 Task: Change the invitee language to Portuguese (Brazil).
Action: Mouse moved to (110, 134)
Screenshot: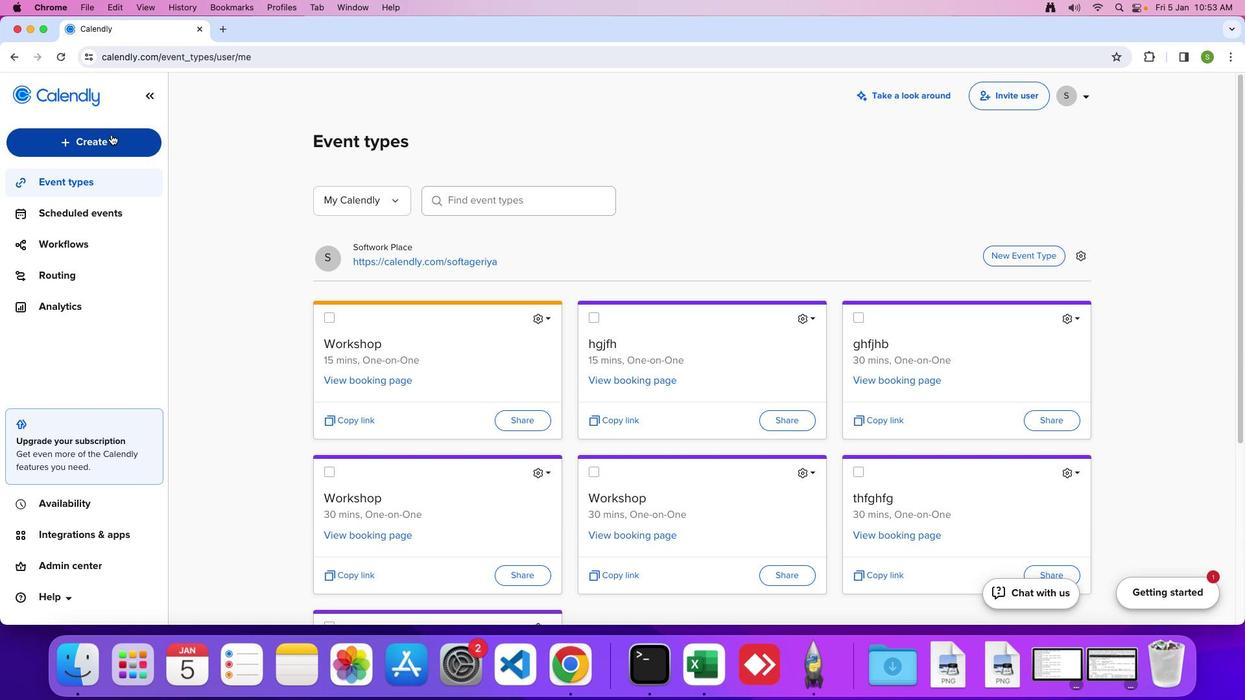 
Action: Mouse pressed left at (110, 134)
Screenshot: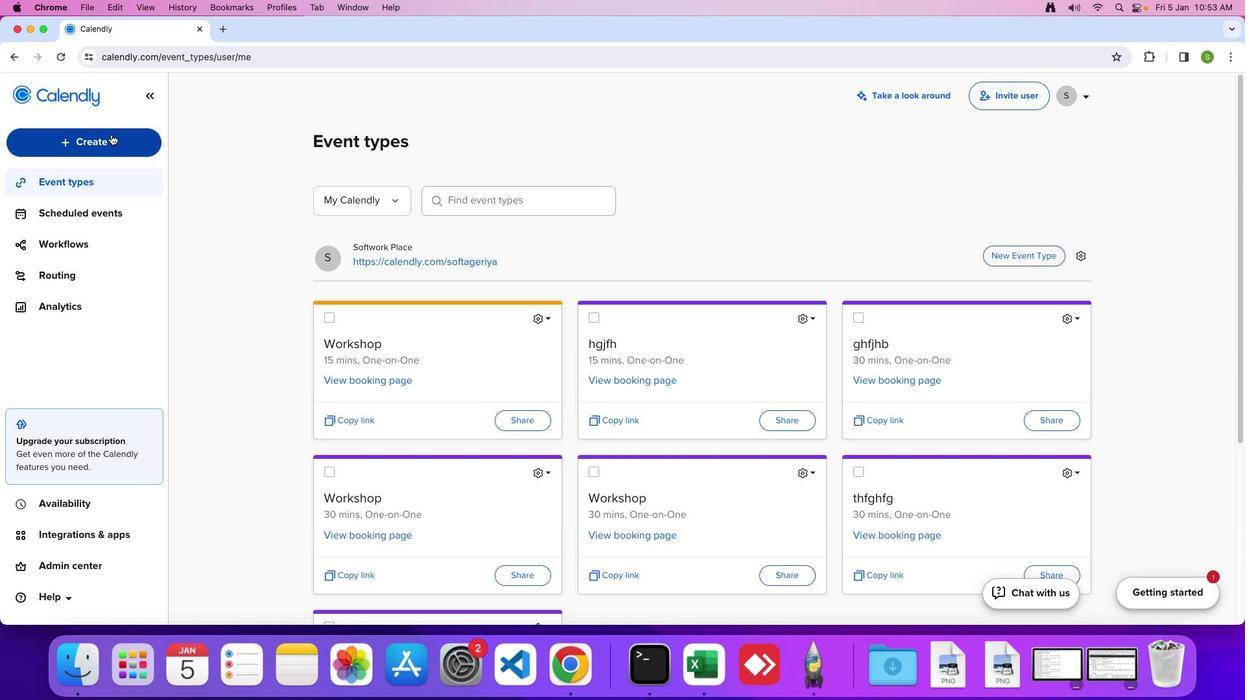 
Action: Mouse moved to (97, 252)
Screenshot: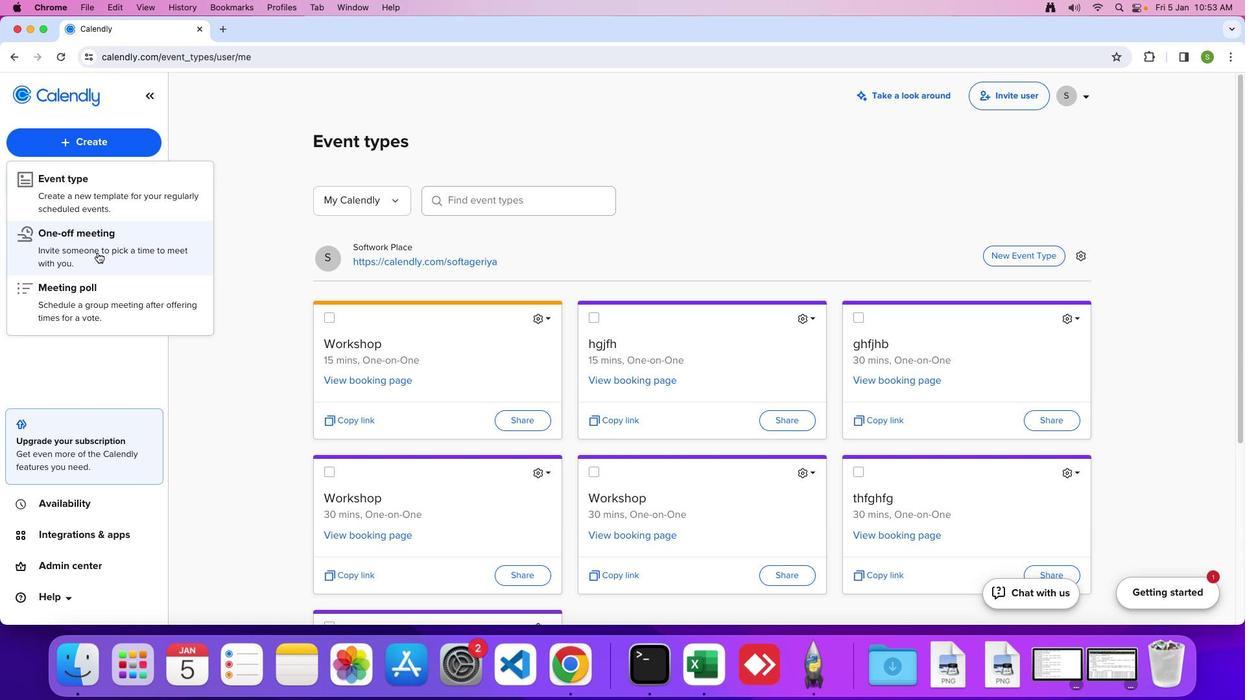 
Action: Mouse pressed left at (97, 252)
Screenshot: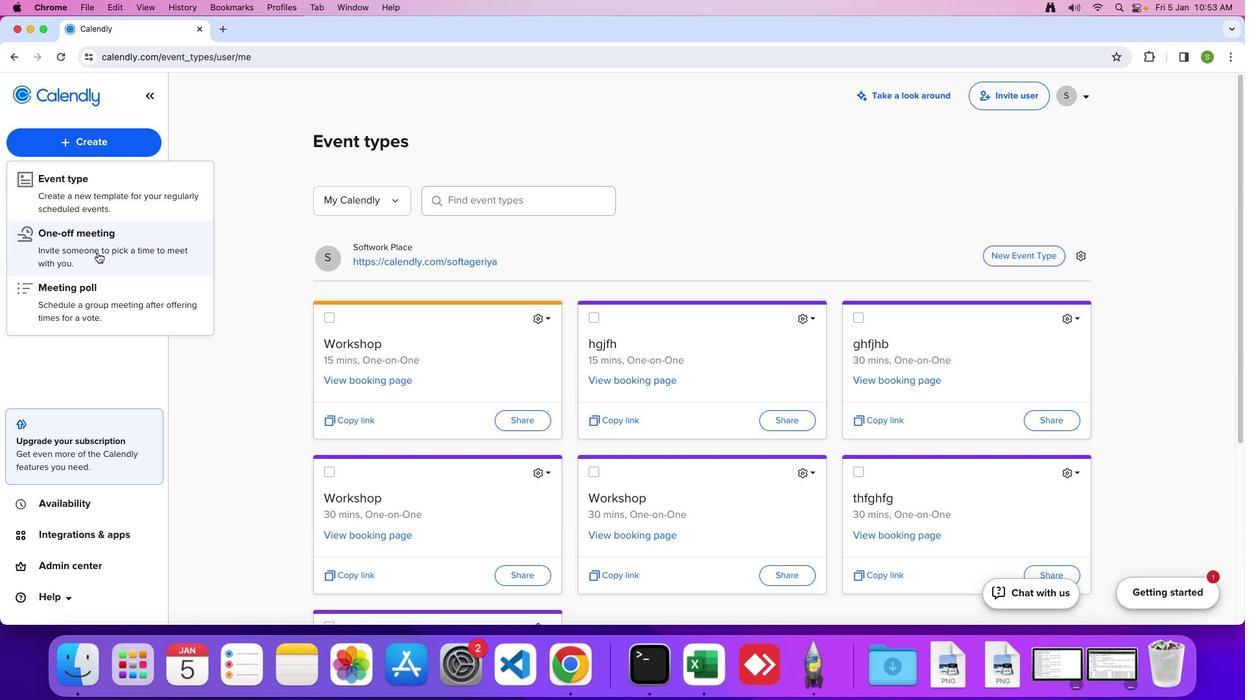 
Action: Mouse moved to (1041, 215)
Screenshot: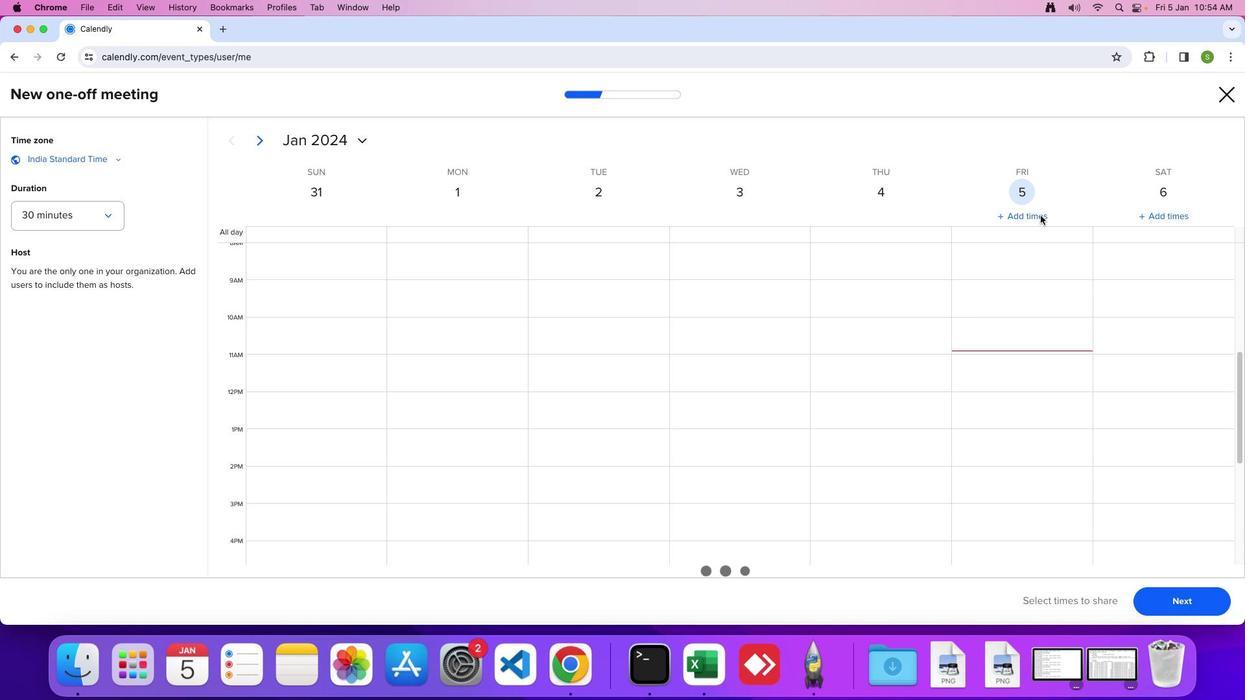 
Action: Mouse pressed left at (1041, 215)
Screenshot: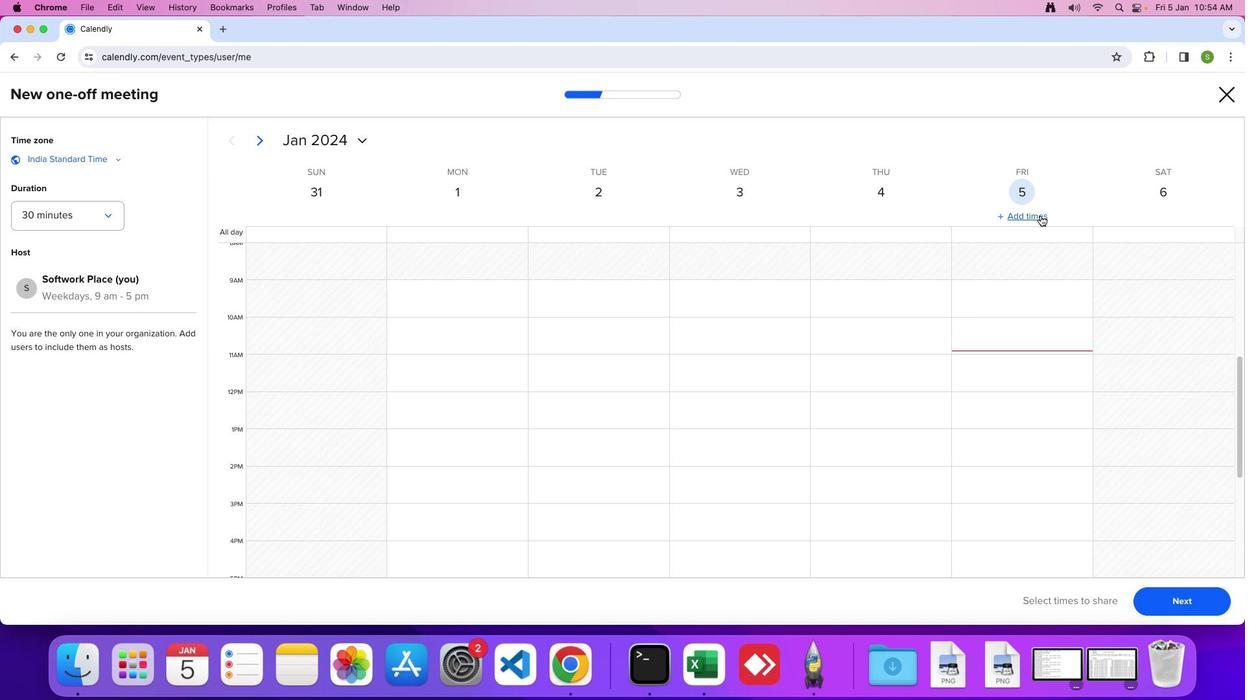 
Action: Mouse moved to (1170, 602)
Screenshot: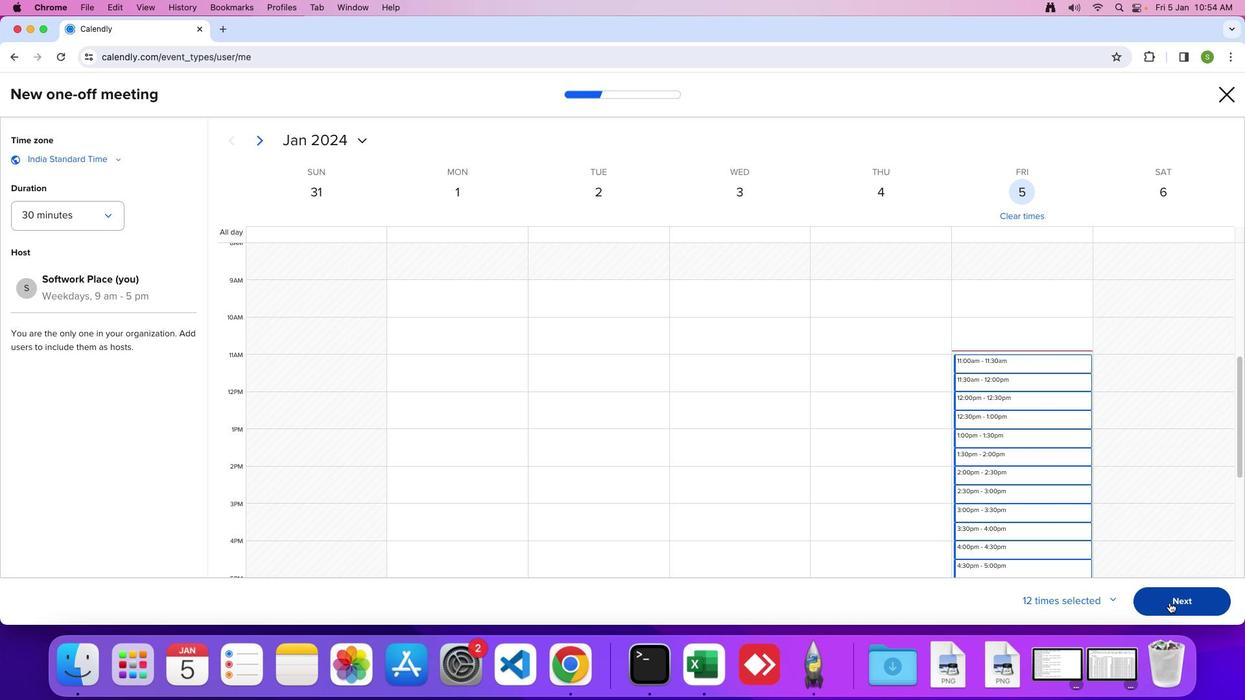 
Action: Mouse pressed left at (1170, 602)
Screenshot: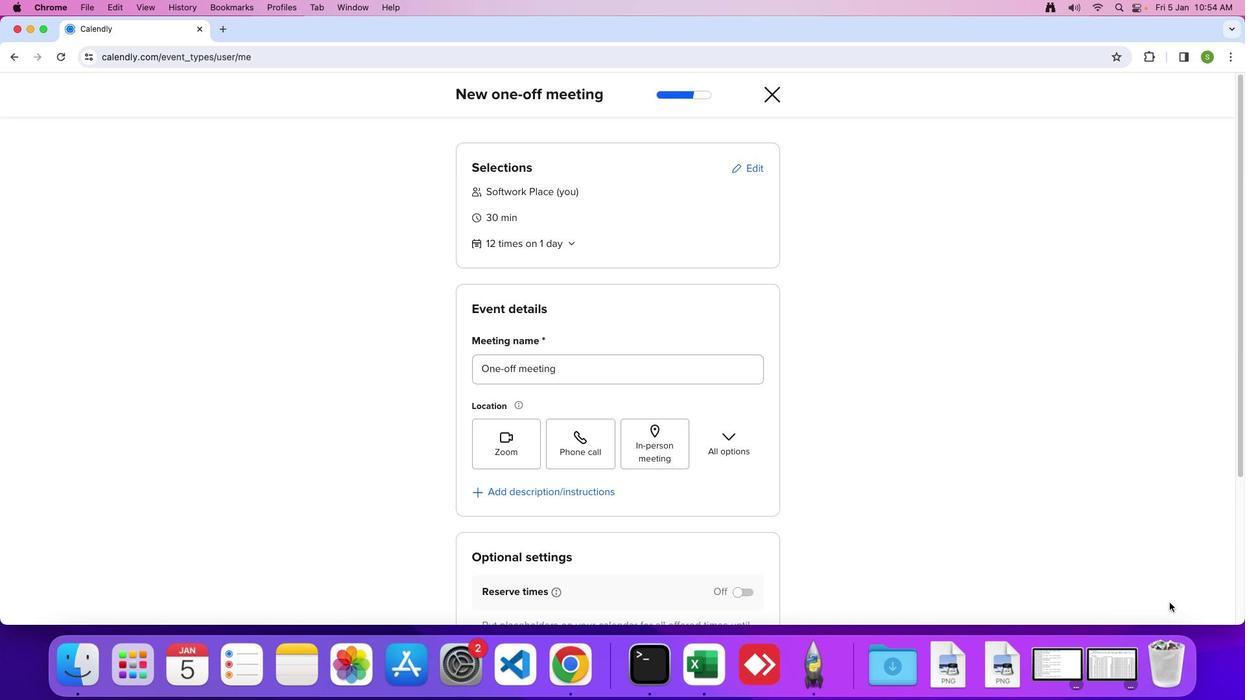 
Action: Mouse moved to (894, 489)
Screenshot: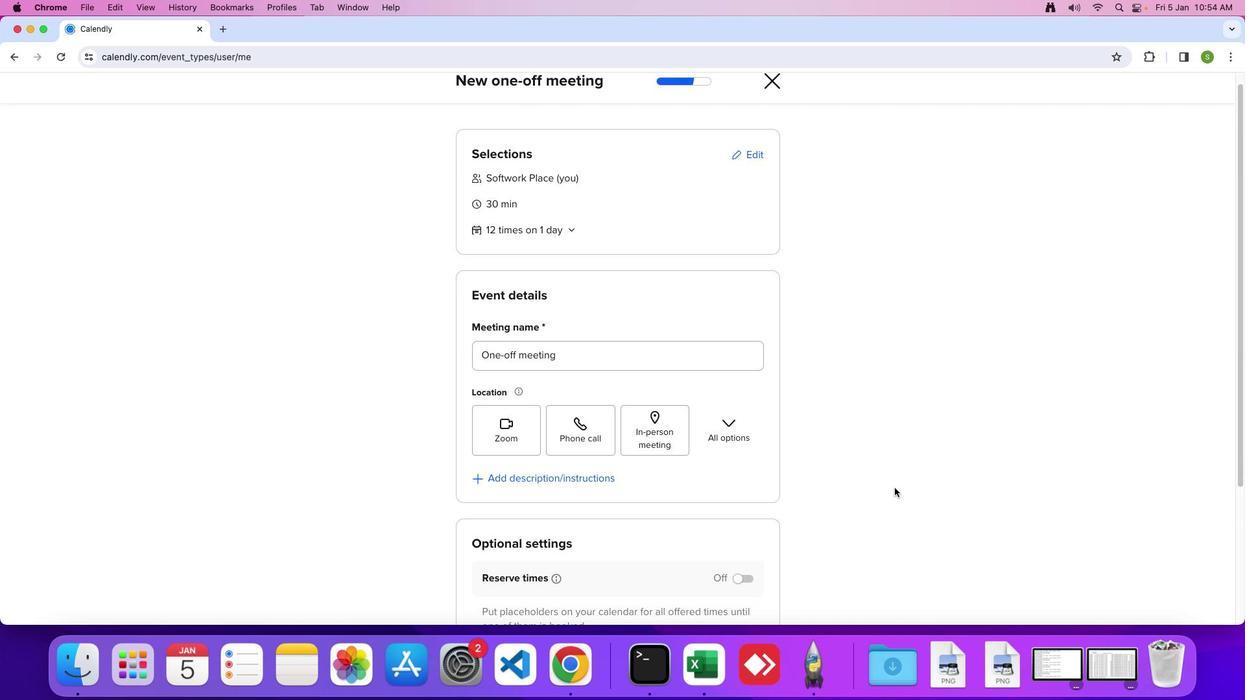 
Action: Mouse scrolled (894, 489) with delta (0, 0)
Screenshot: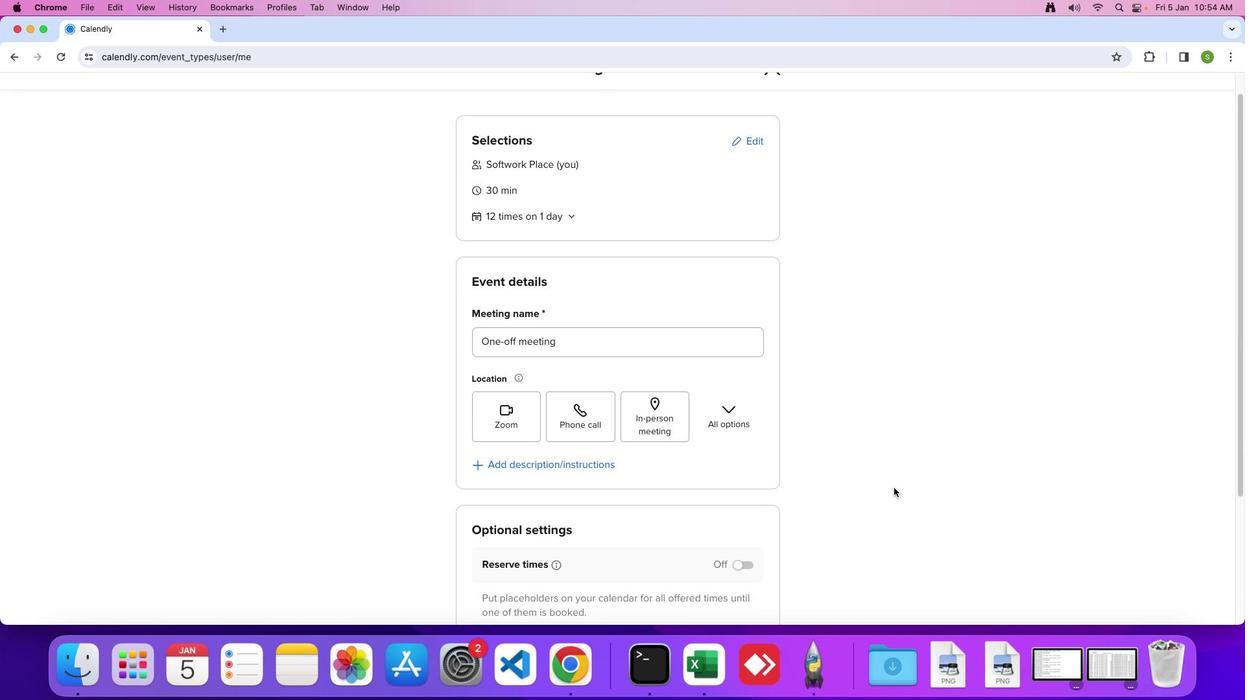 
Action: Mouse moved to (894, 489)
Screenshot: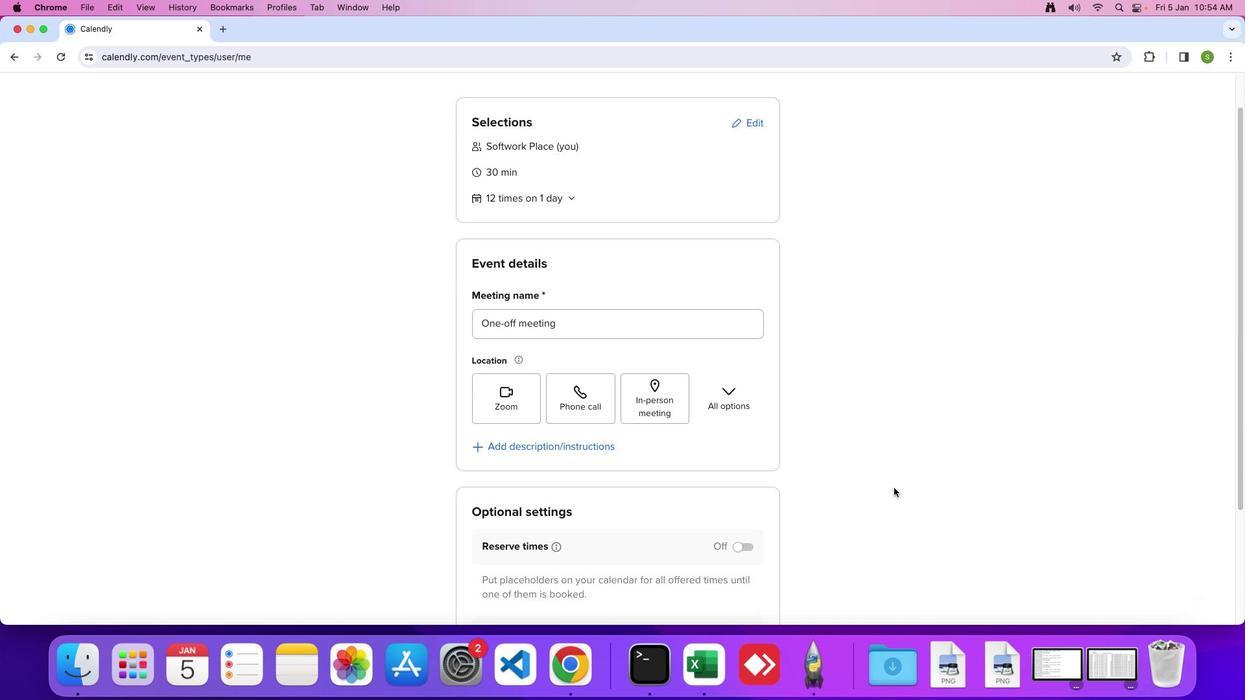 
Action: Mouse scrolled (894, 489) with delta (0, 0)
Screenshot: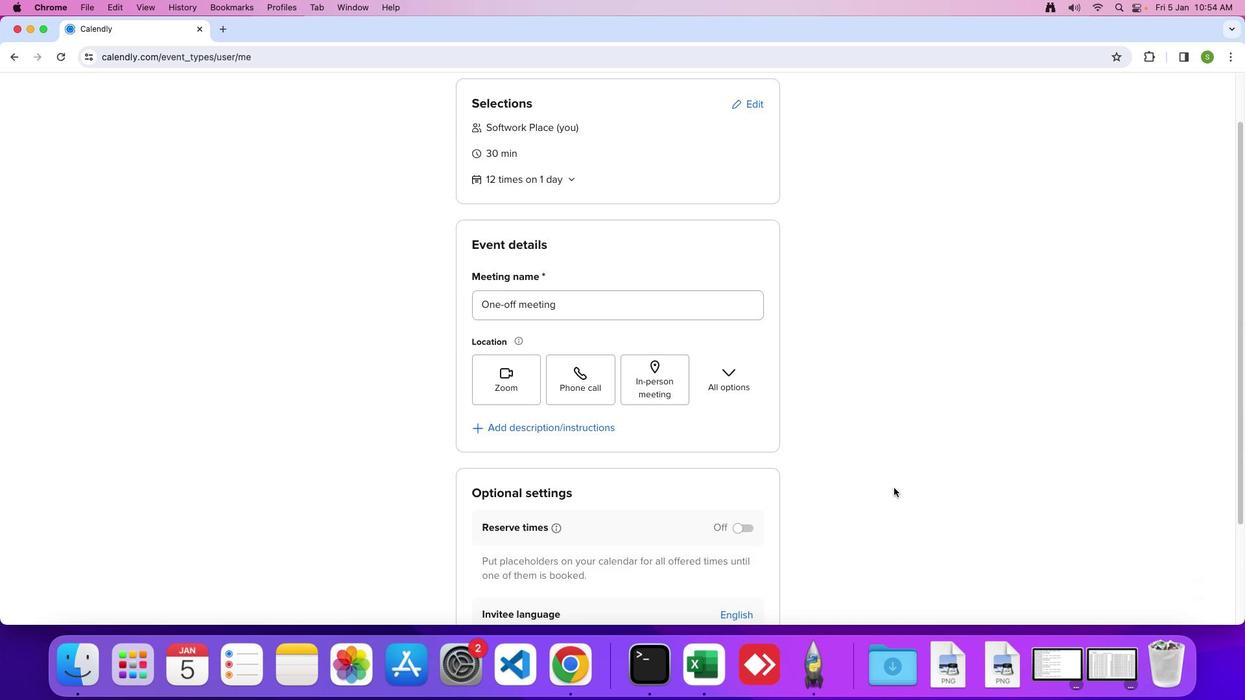 
Action: Mouse moved to (894, 488)
Screenshot: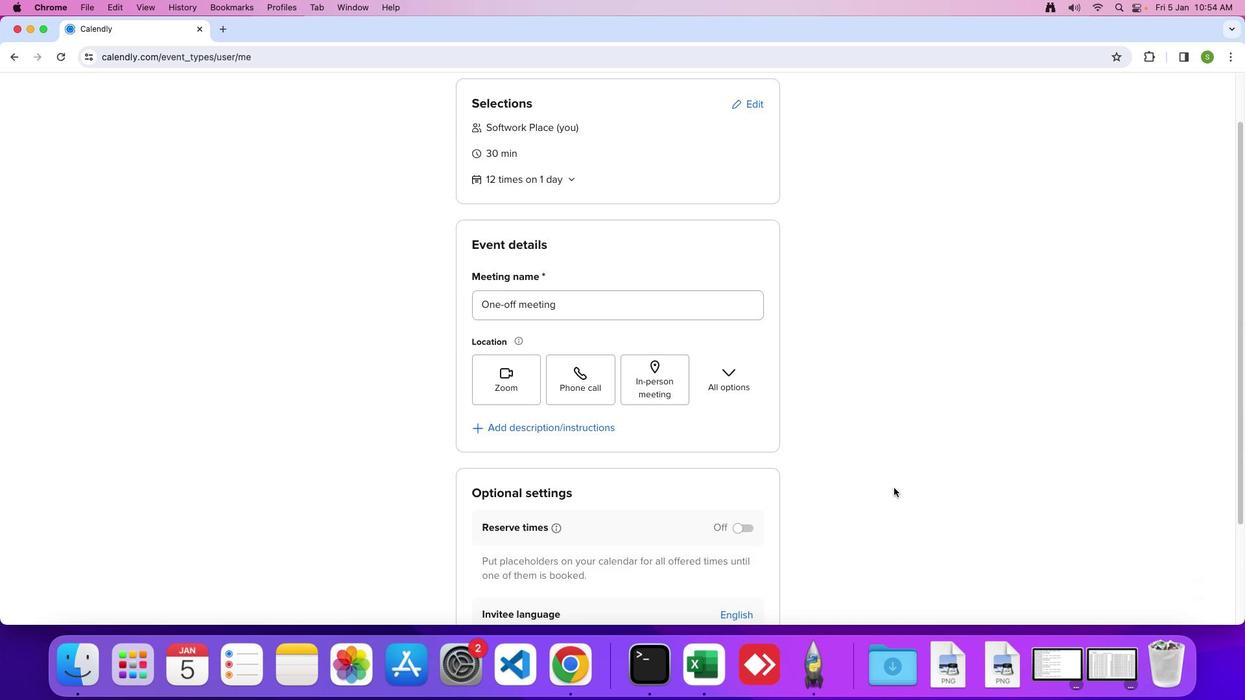 
Action: Mouse scrolled (894, 488) with delta (0, -1)
Screenshot: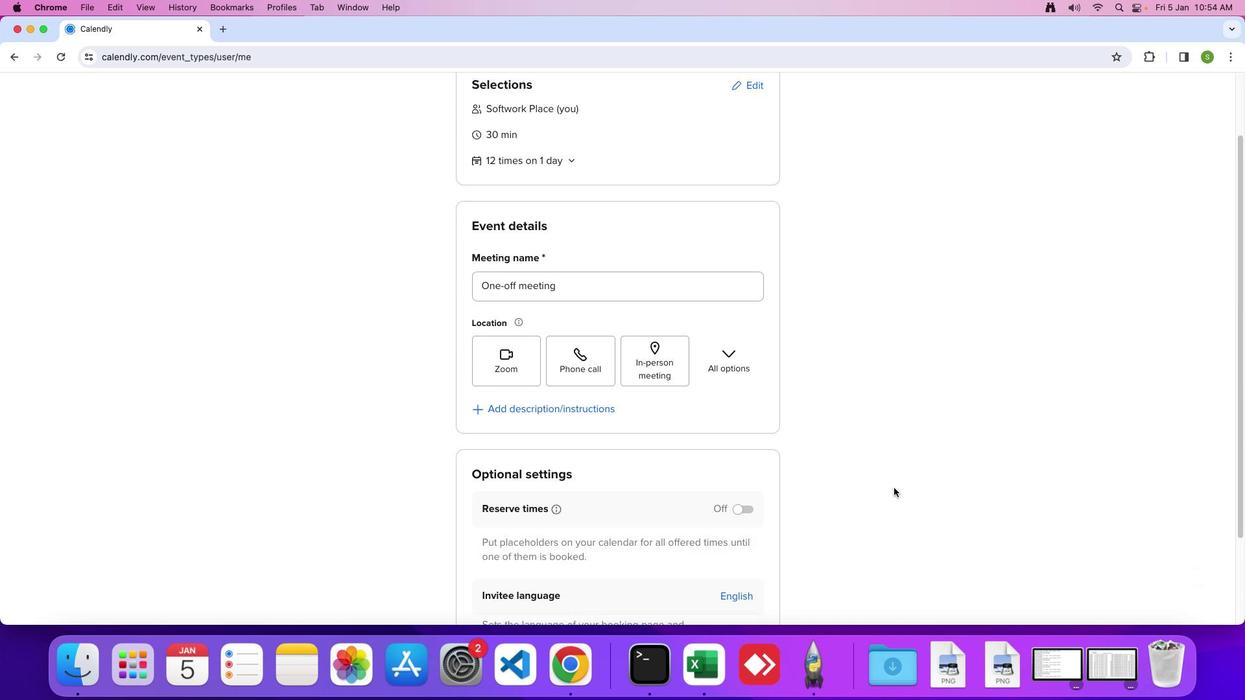 
Action: Mouse moved to (893, 487)
Screenshot: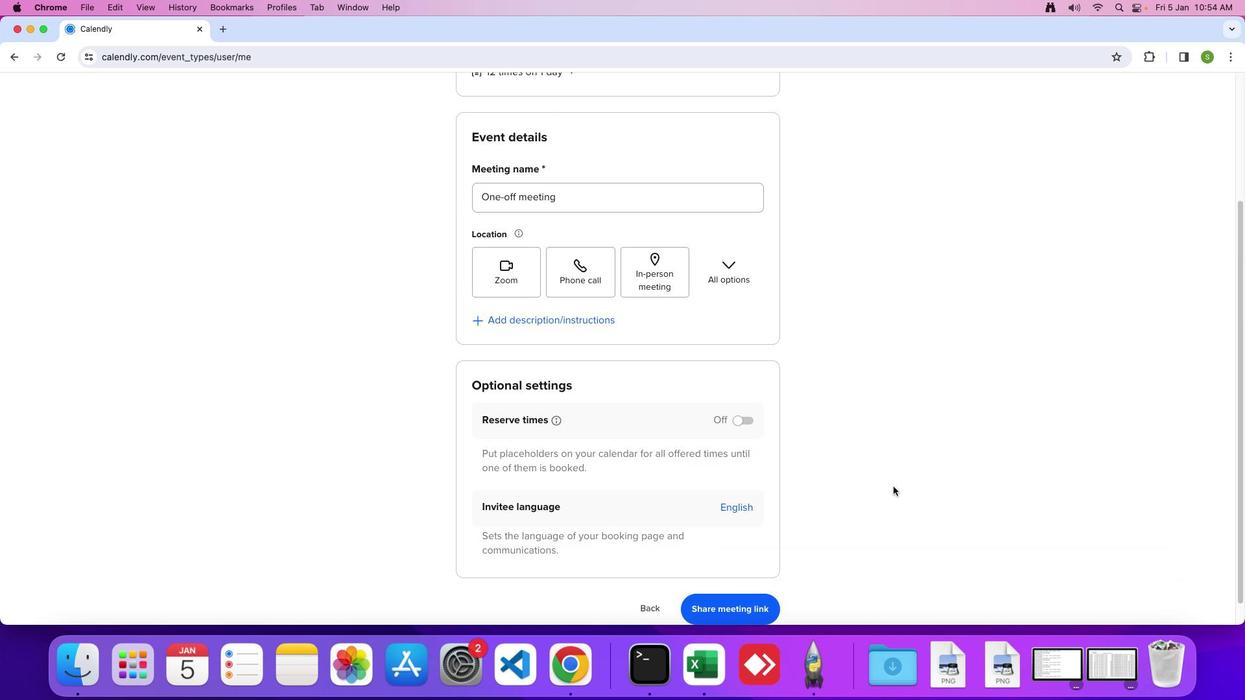 
Action: Mouse scrolled (893, 487) with delta (0, 0)
Screenshot: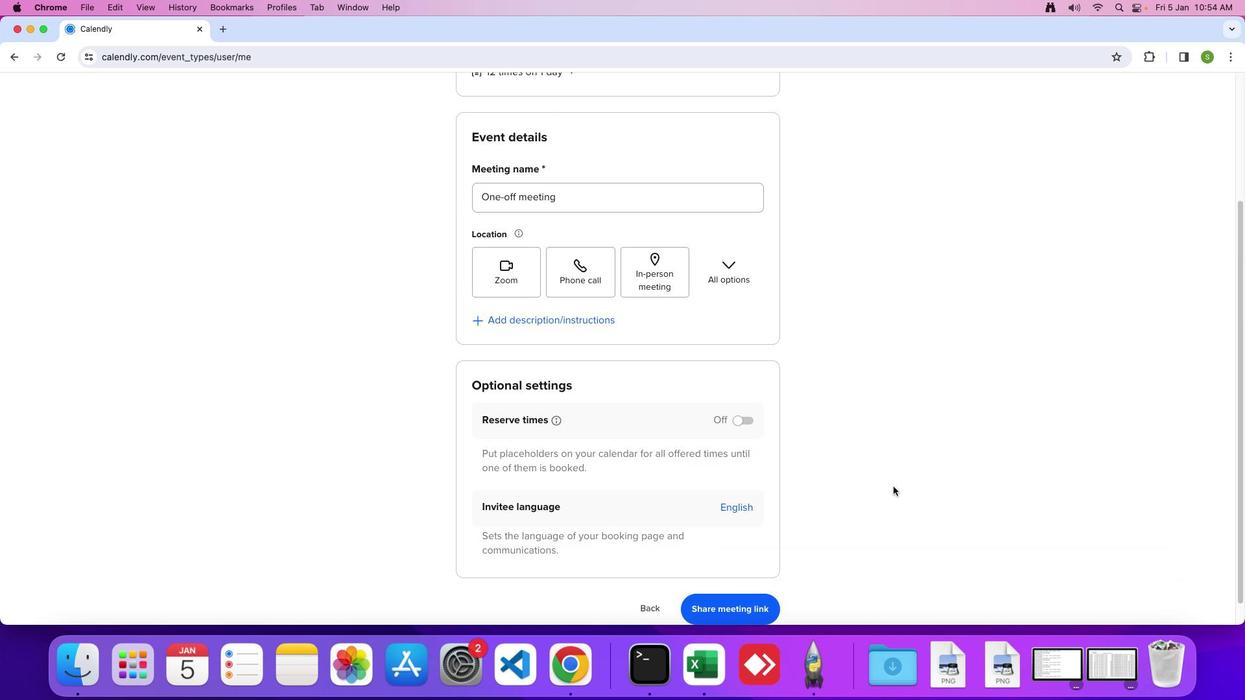 
Action: Mouse scrolled (893, 487) with delta (0, 0)
Screenshot: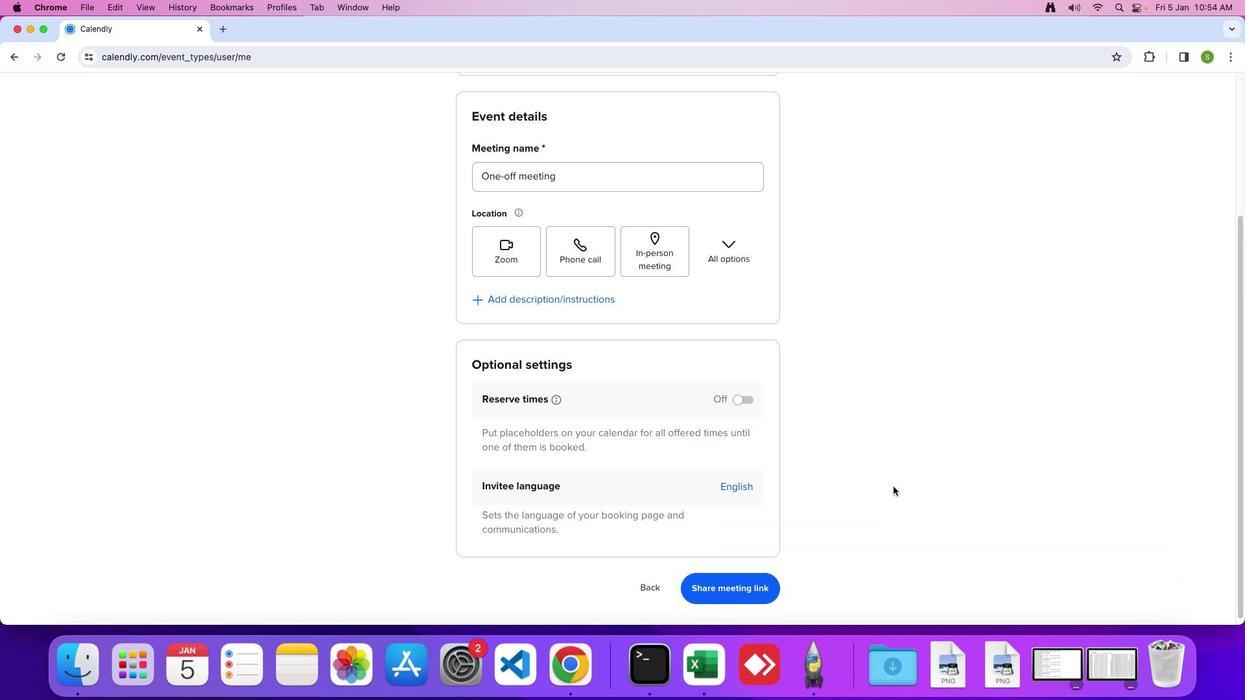 
Action: Mouse scrolled (893, 487) with delta (0, -3)
Screenshot: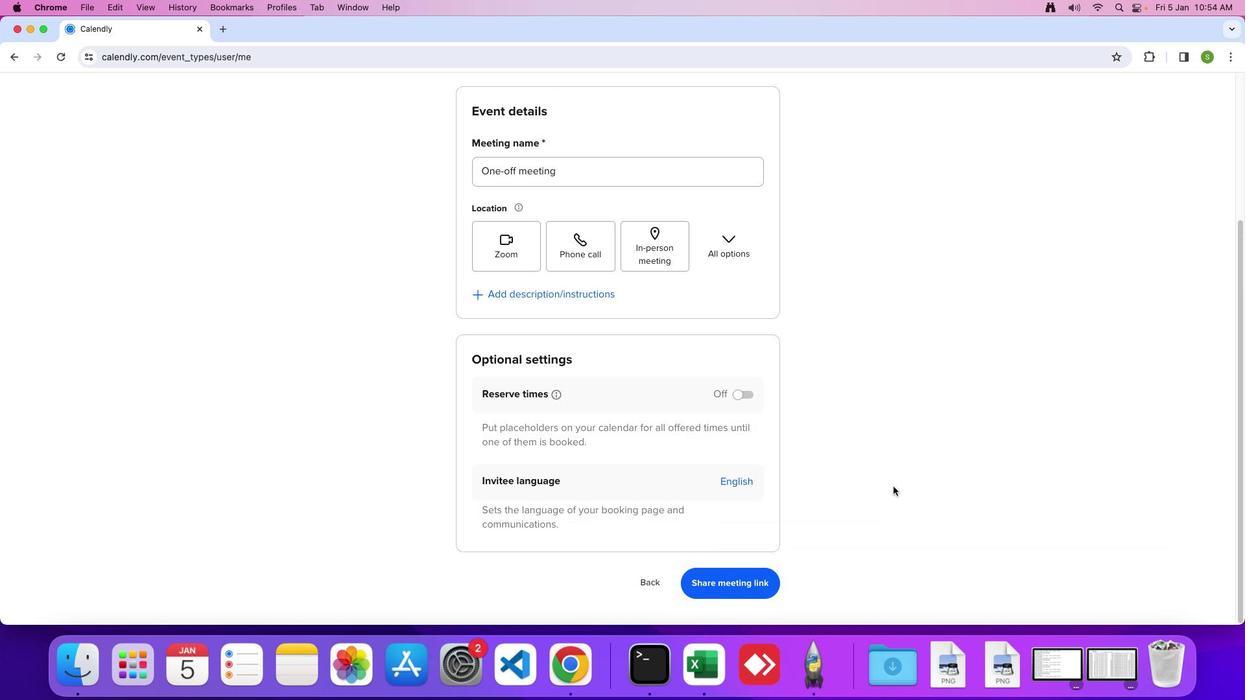 
Action: Mouse scrolled (893, 487) with delta (0, -3)
Screenshot: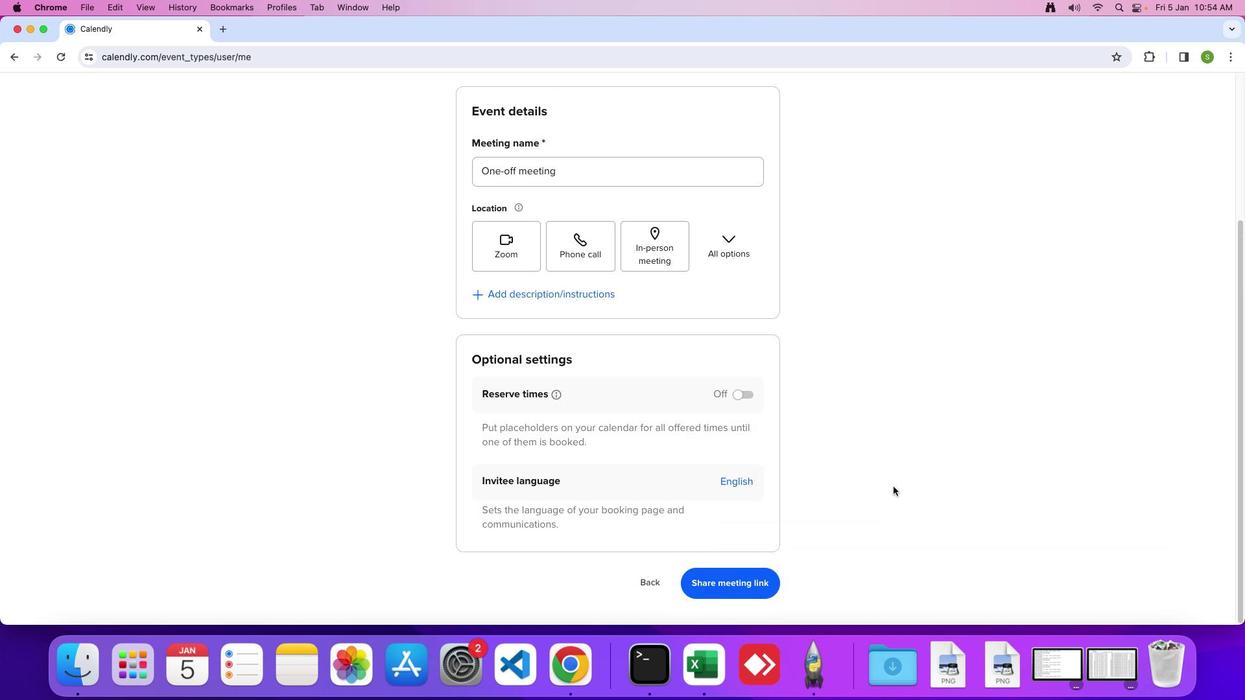 
Action: Mouse scrolled (893, 487) with delta (0, 0)
Screenshot: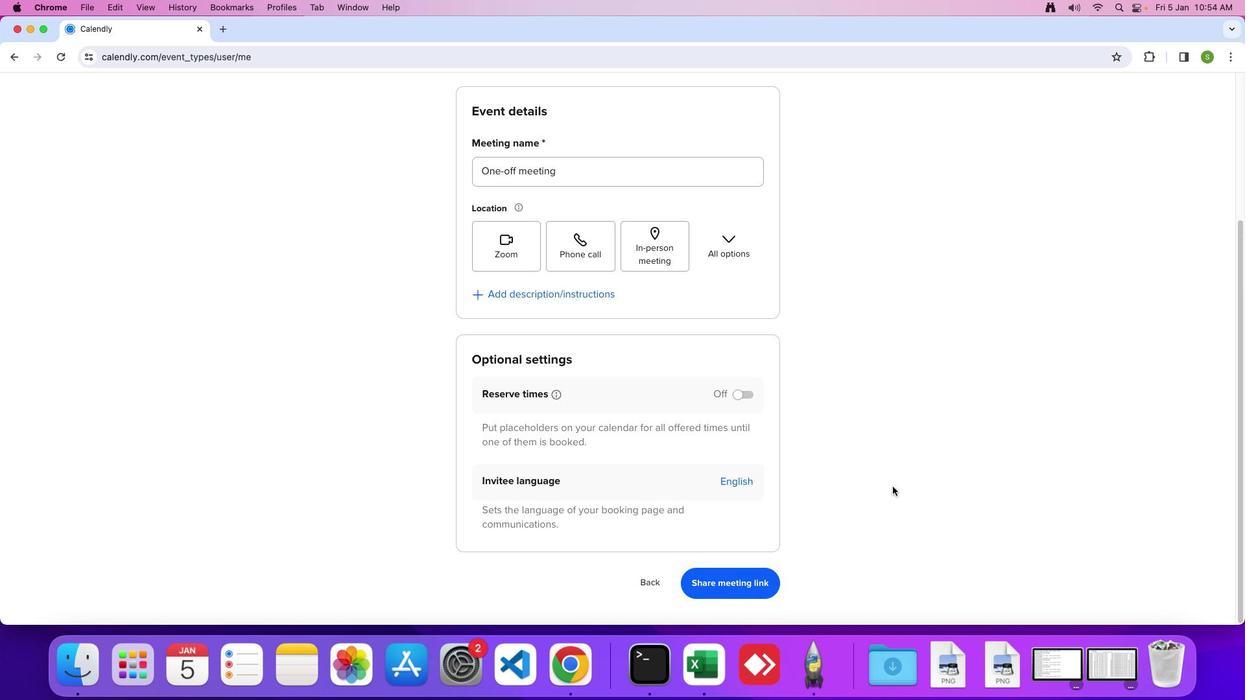 
Action: Mouse moved to (893, 487)
Screenshot: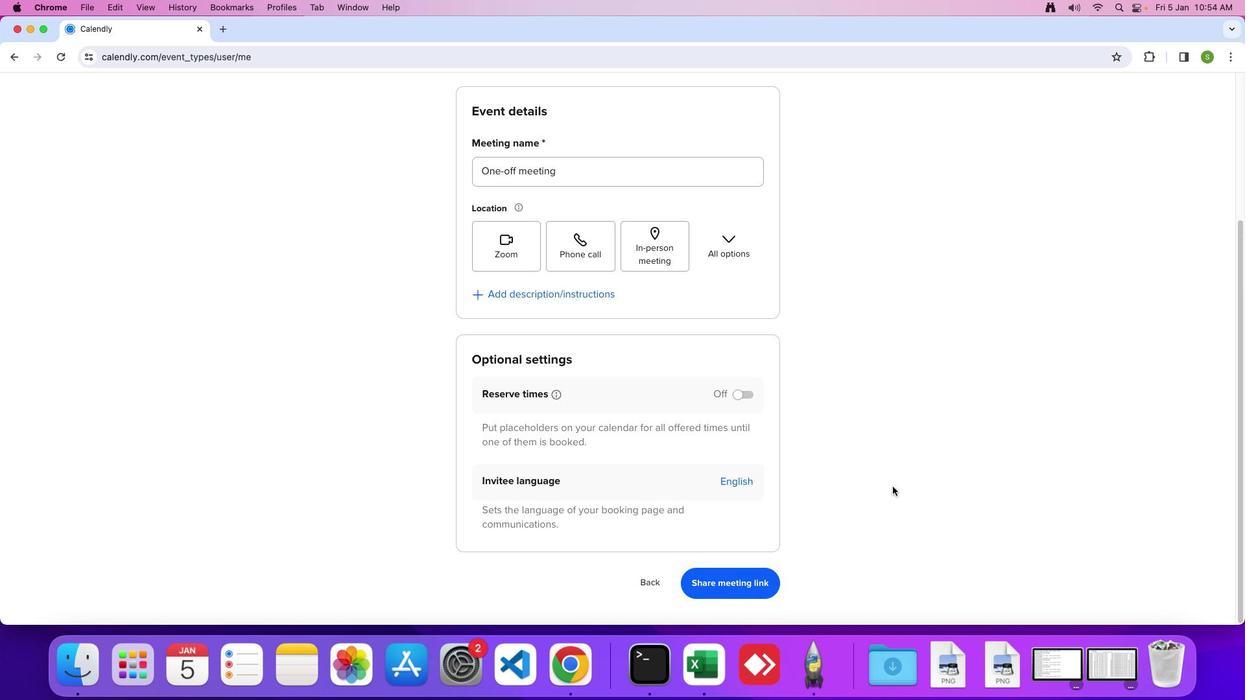 
Action: Mouse scrolled (893, 487) with delta (0, 0)
Screenshot: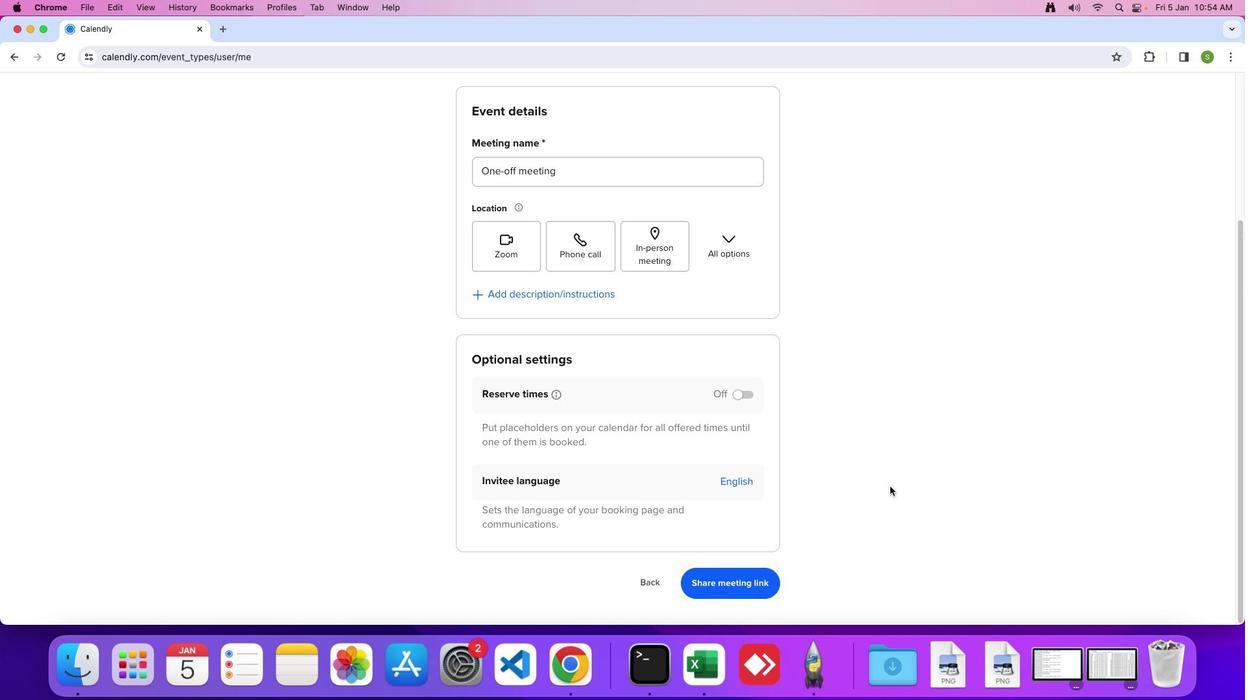 
Action: Mouse moved to (732, 483)
Screenshot: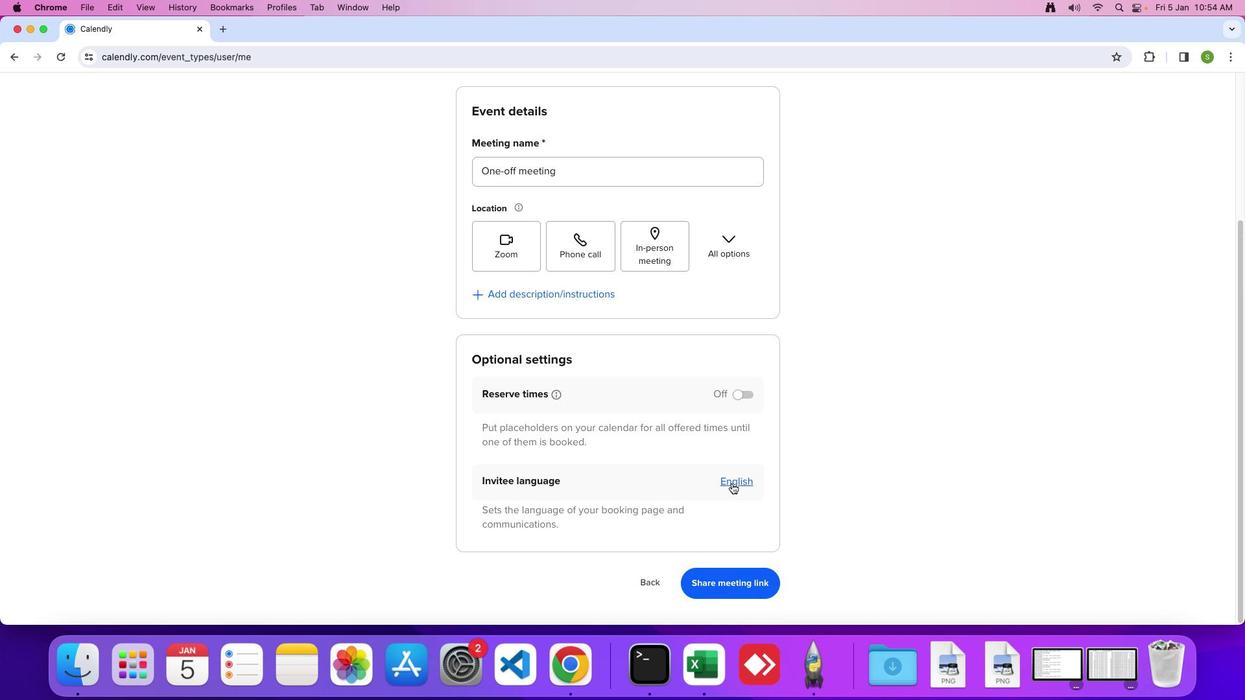 
Action: Mouse pressed left at (732, 483)
Screenshot: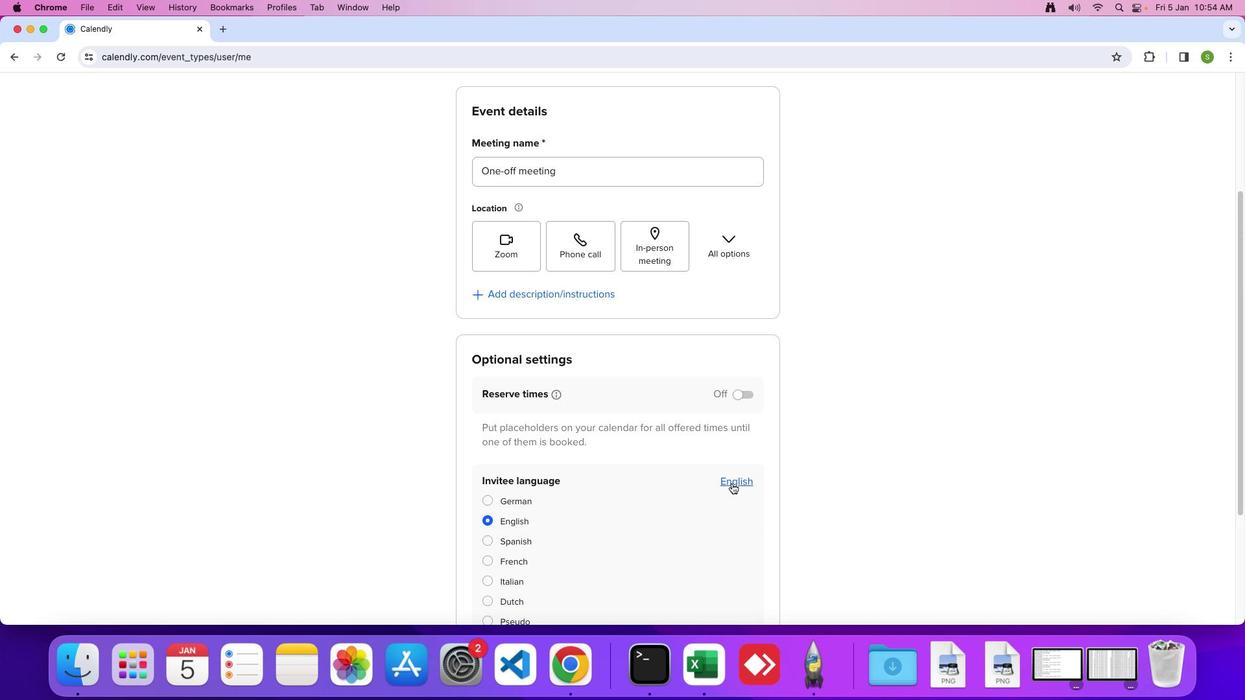 
Action: Mouse moved to (640, 537)
Screenshot: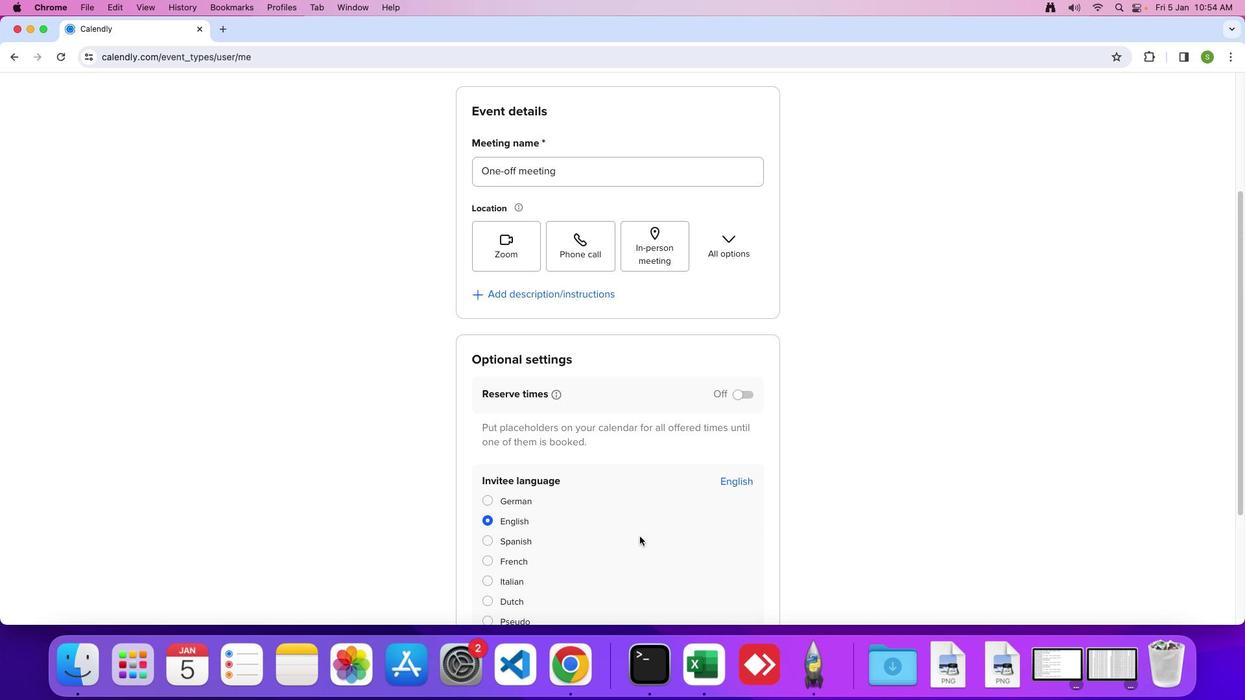 
Action: Mouse scrolled (640, 537) with delta (0, 0)
Screenshot: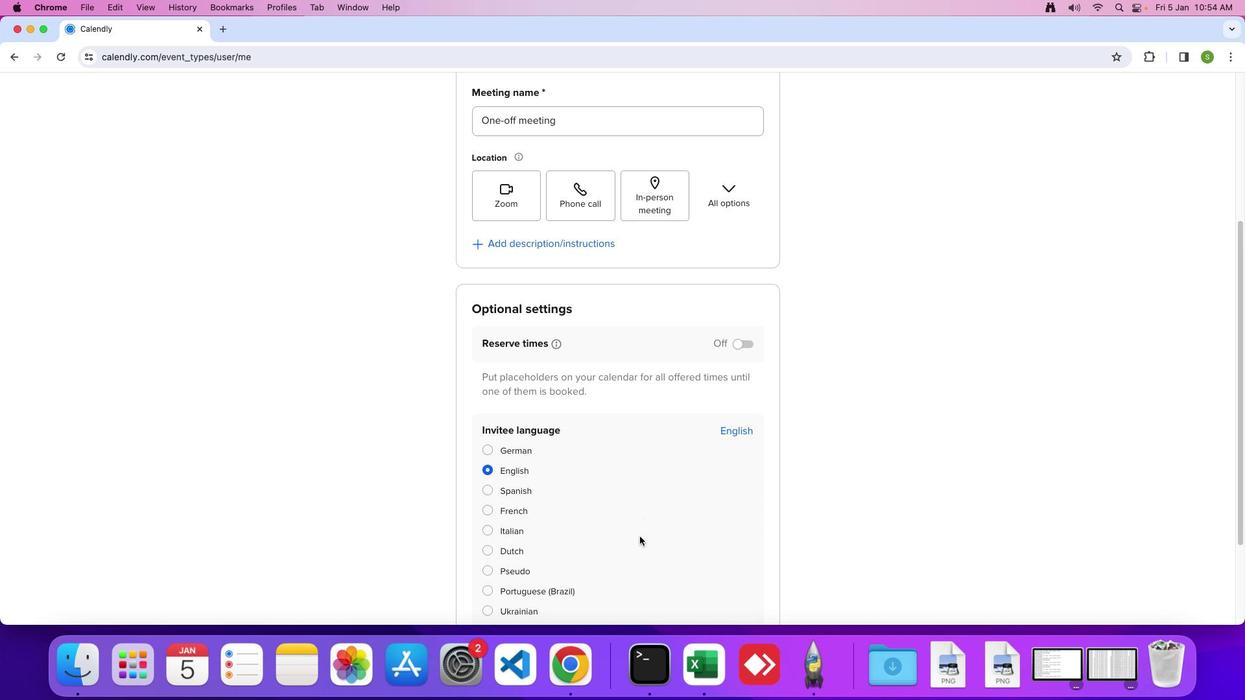 
Action: Mouse scrolled (640, 537) with delta (0, 0)
Screenshot: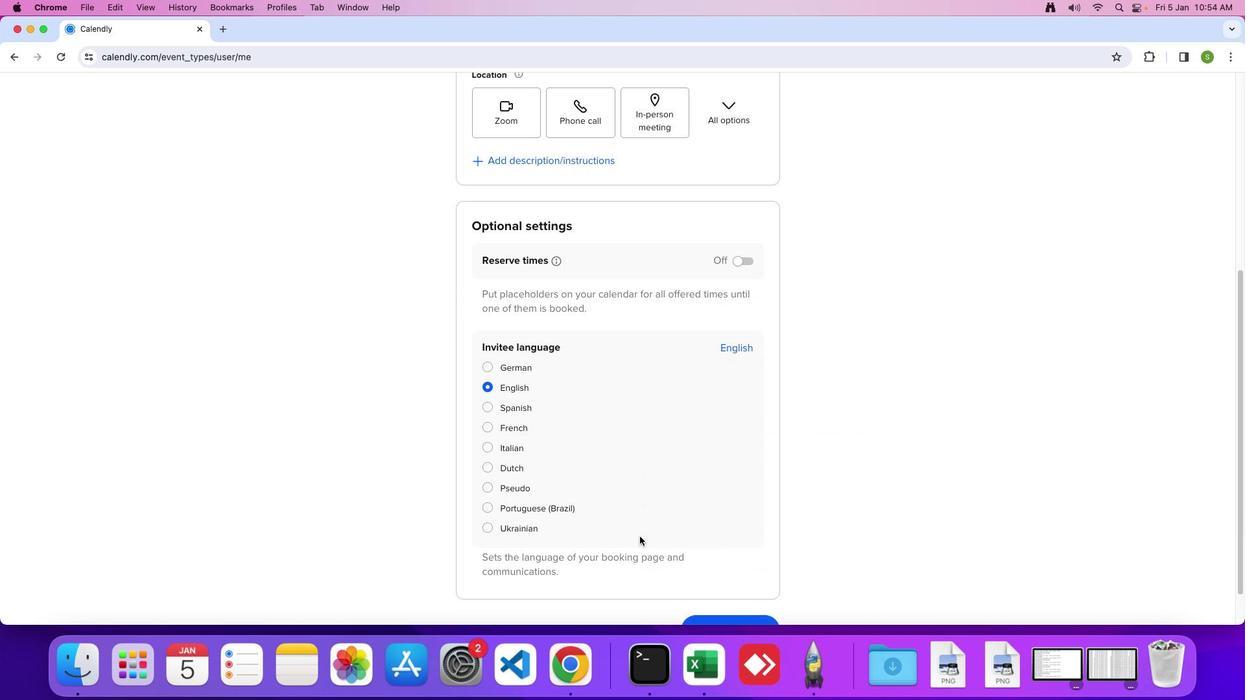 
Action: Mouse scrolled (640, 537) with delta (0, -1)
Screenshot: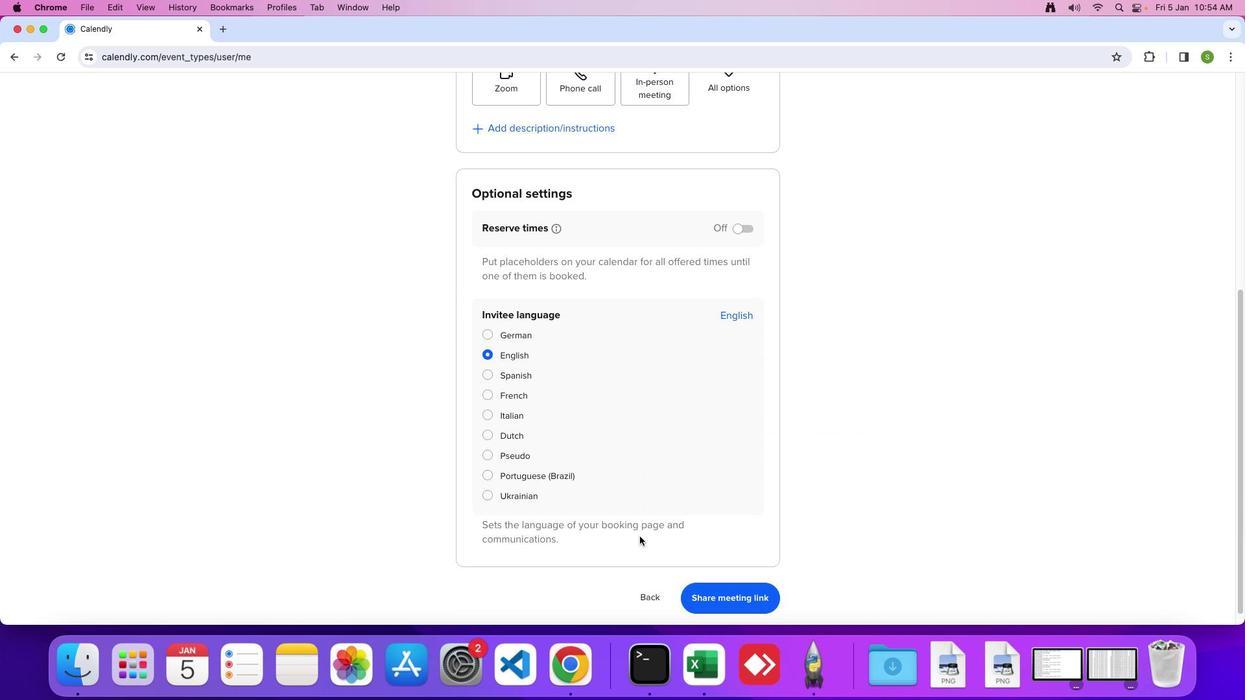 
Action: Mouse scrolled (640, 537) with delta (0, -3)
Screenshot: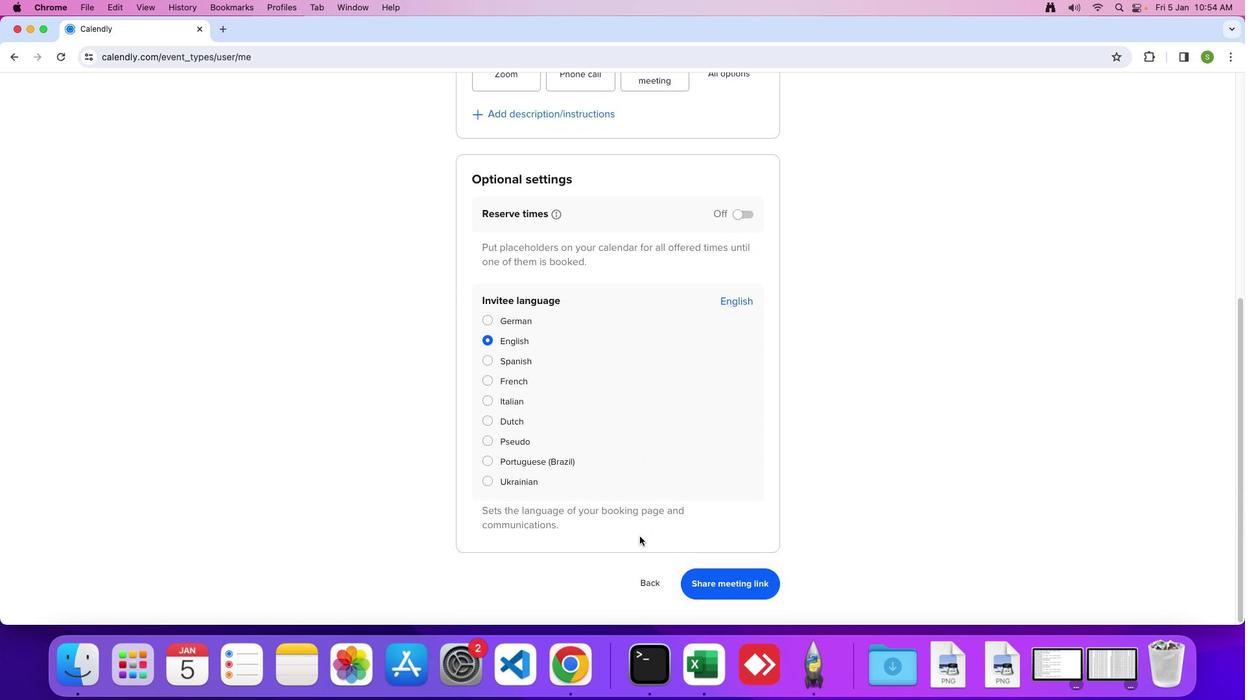 
Action: Mouse moved to (559, 459)
Screenshot: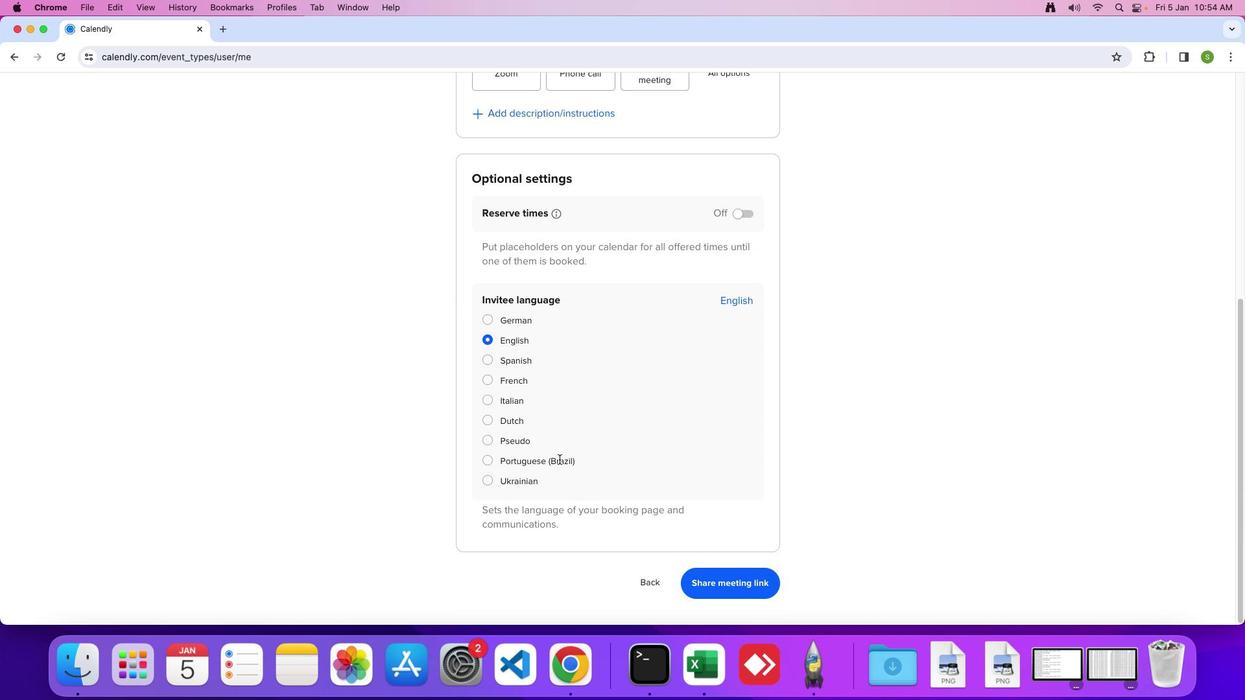 
Action: Mouse pressed left at (559, 459)
Screenshot: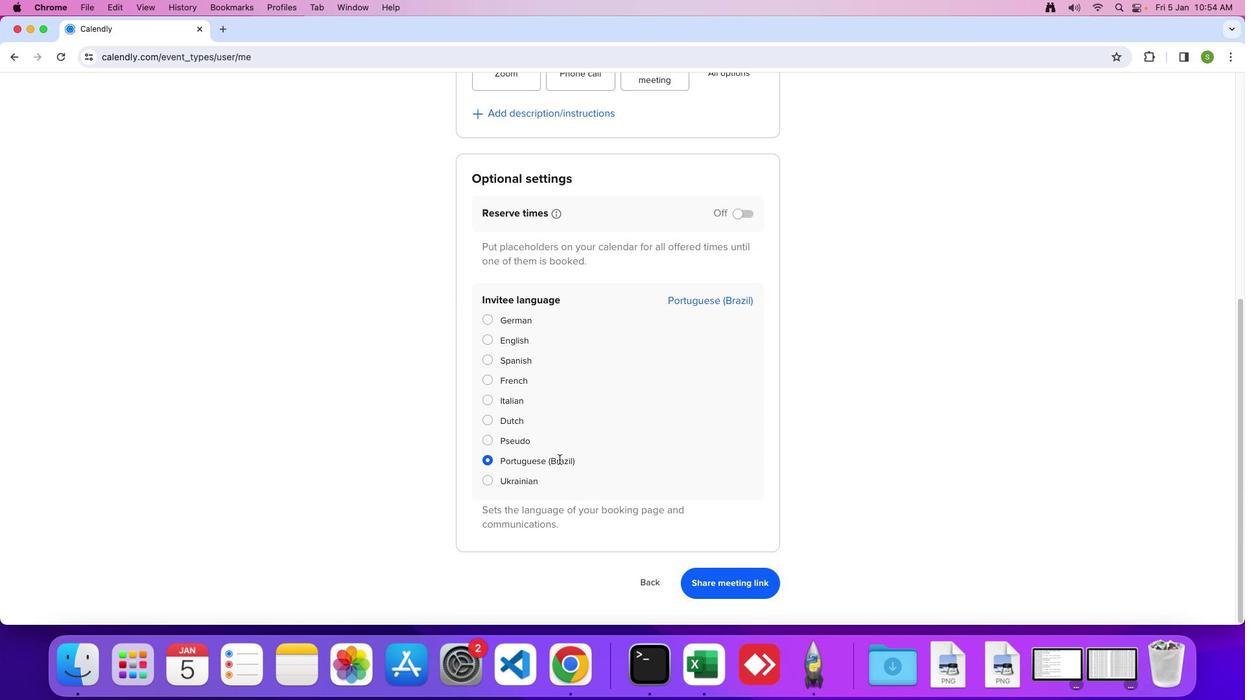 
